 Task: Enable the option "Show shoutcast adult content" in playlist.
Action: Mouse moved to (115, 10)
Screenshot: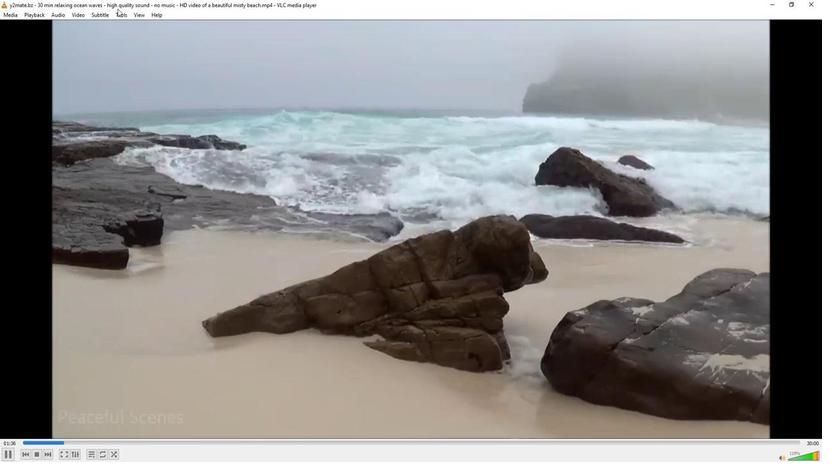 
Action: Mouse pressed left at (115, 10)
Screenshot: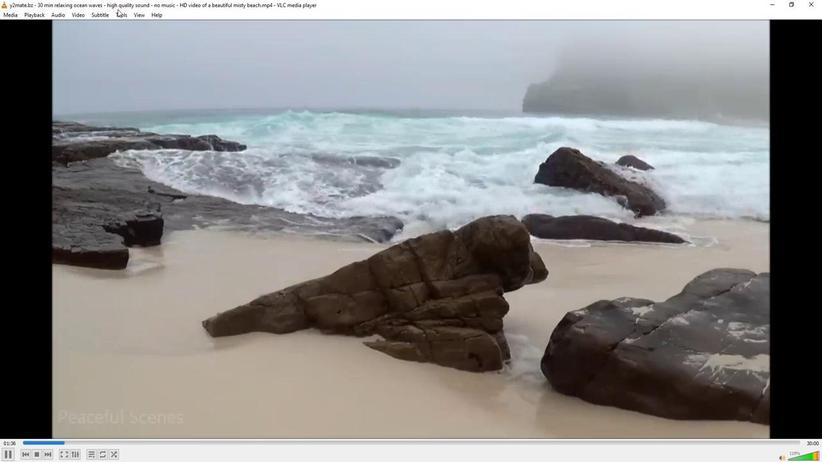 
Action: Mouse moved to (115, 11)
Screenshot: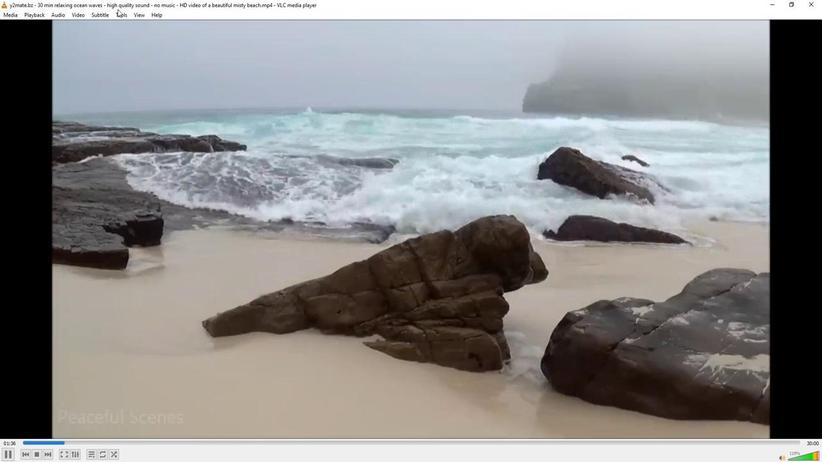 
Action: Mouse pressed left at (115, 11)
Screenshot: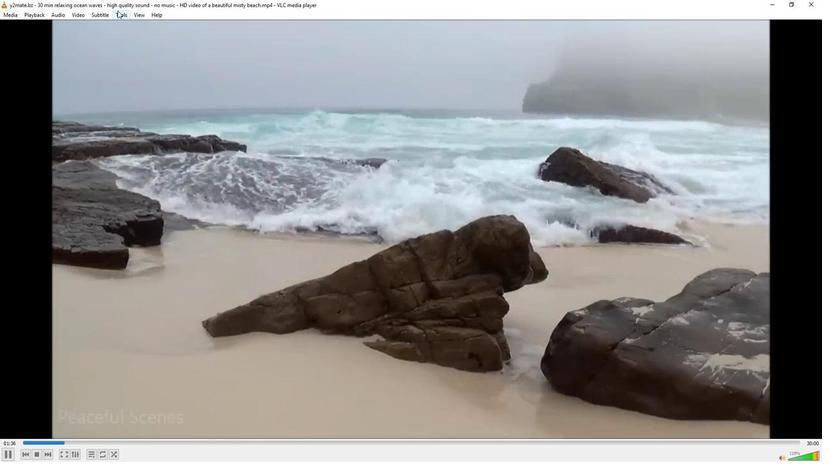 
Action: Mouse moved to (131, 115)
Screenshot: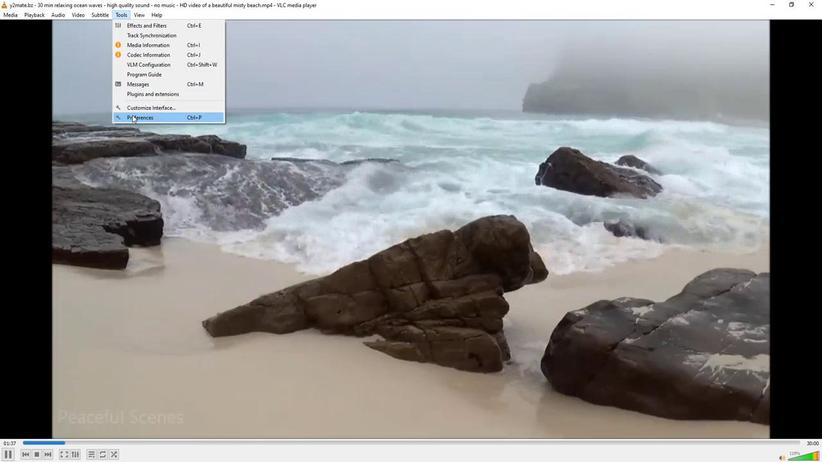 
Action: Mouse pressed left at (131, 115)
Screenshot: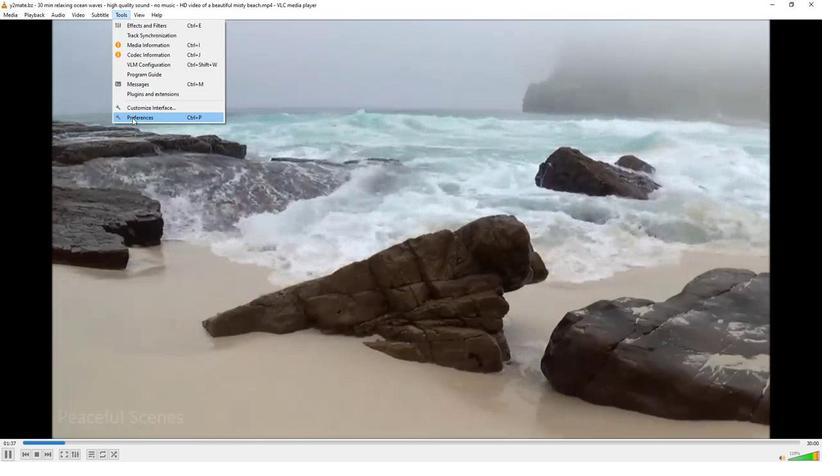 
Action: Mouse moved to (231, 341)
Screenshot: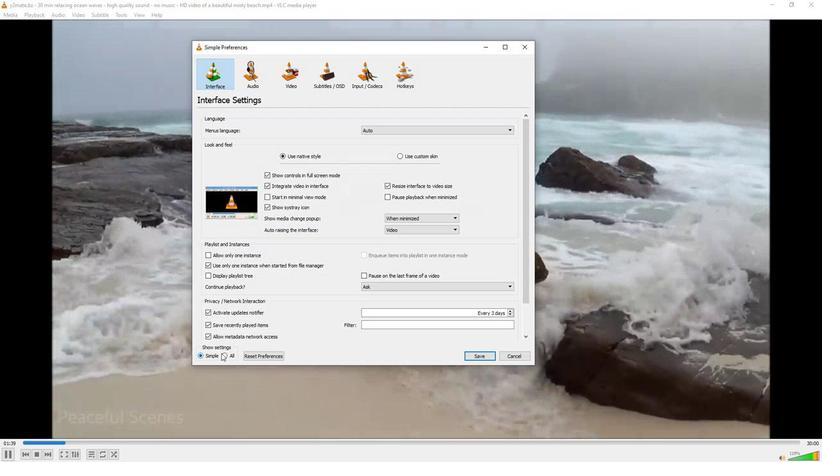 
Action: Mouse pressed left at (231, 341)
Screenshot: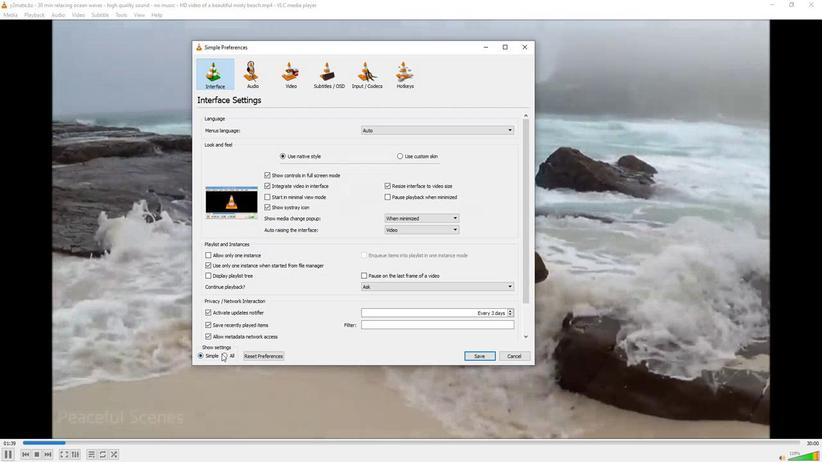 
Action: Mouse moved to (223, 226)
Screenshot: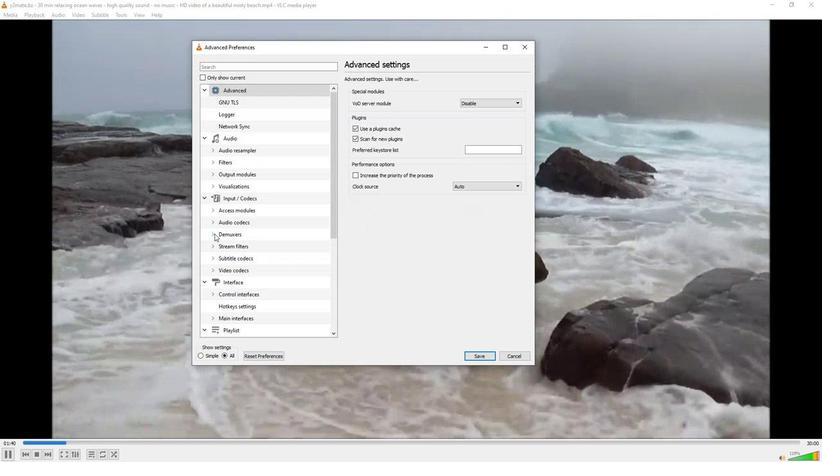 
Action: Mouse pressed left at (223, 226)
Screenshot: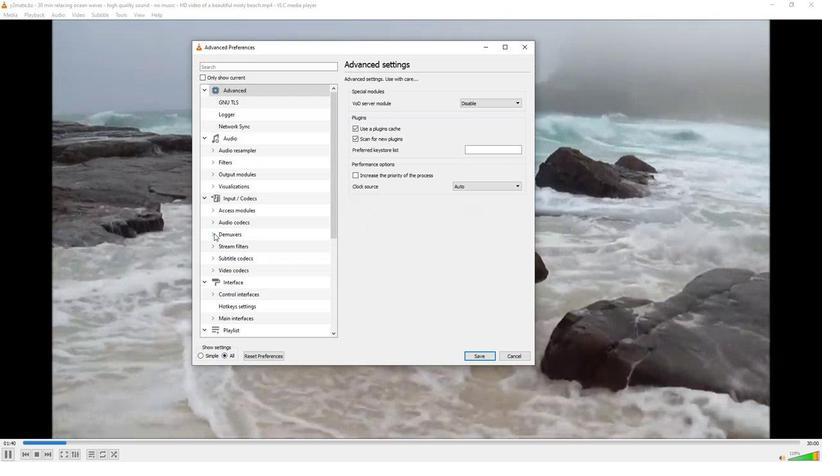 
Action: Mouse moved to (246, 250)
Screenshot: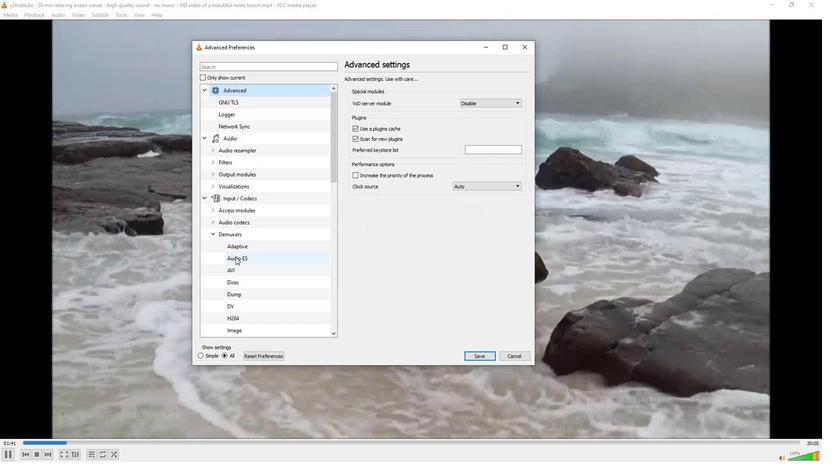 
Action: Mouse scrolled (246, 249) with delta (0, 0)
Screenshot: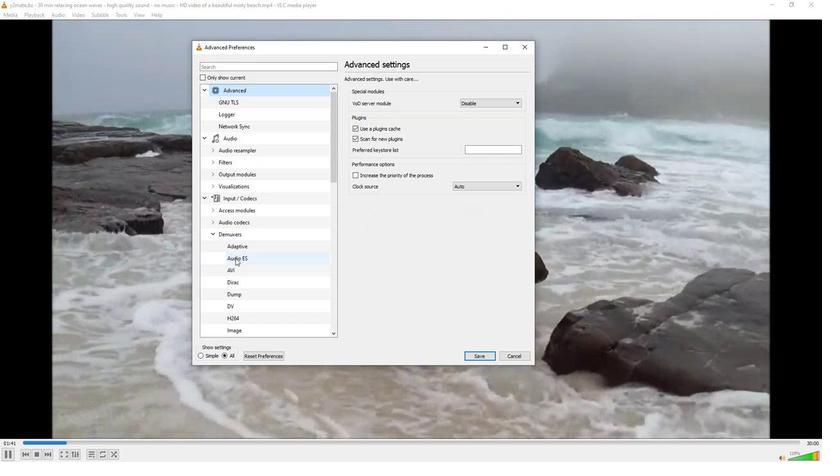 
Action: Mouse scrolled (246, 249) with delta (0, 0)
Screenshot: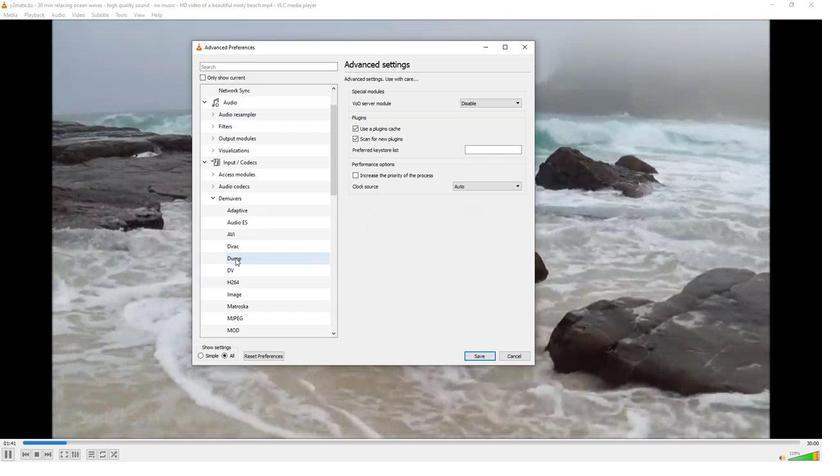 
Action: Mouse moved to (262, 314)
Screenshot: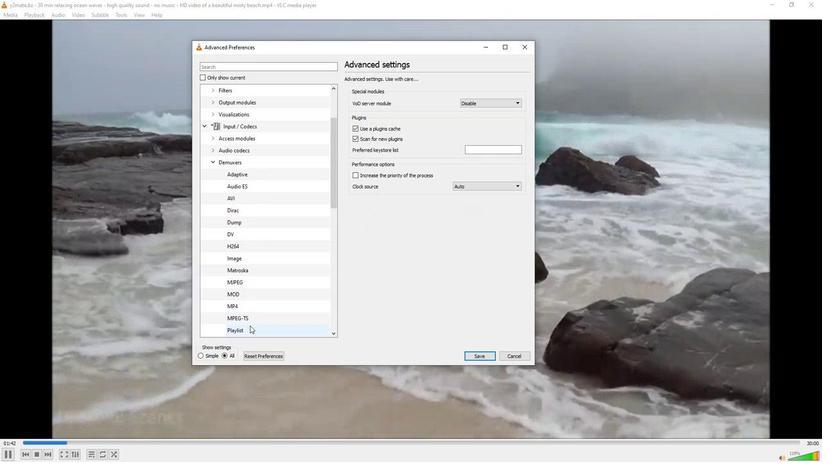 
Action: Mouse pressed left at (262, 314)
Screenshot: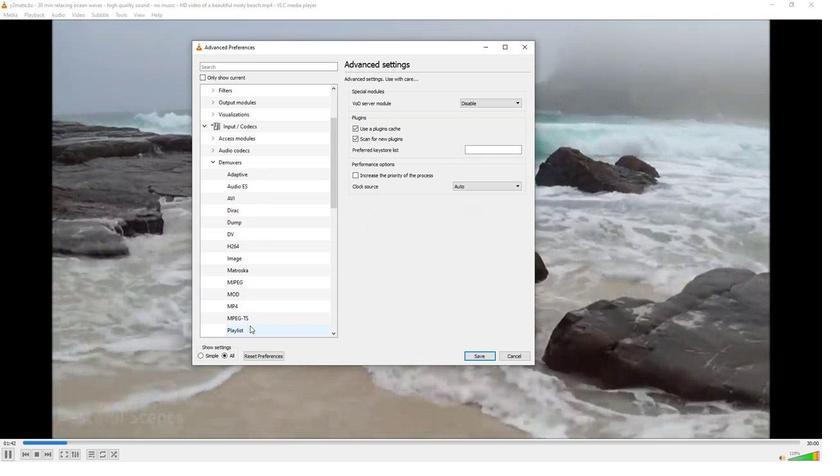 
Action: Mouse moved to (376, 98)
Screenshot: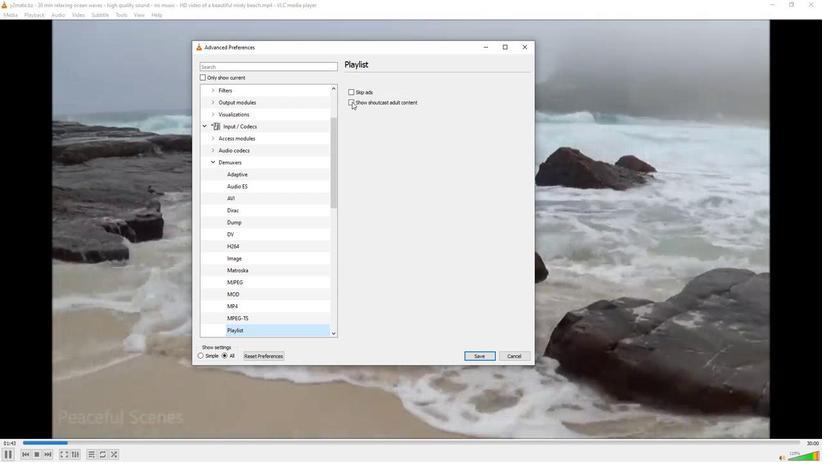 
Action: Mouse pressed left at (376, 98)
Screenshot: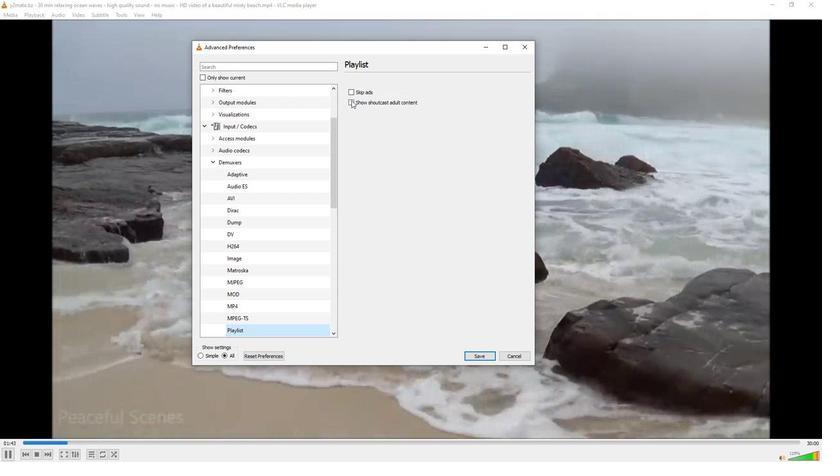 
Action: Mouse moved to (378, 121)
Screenshot: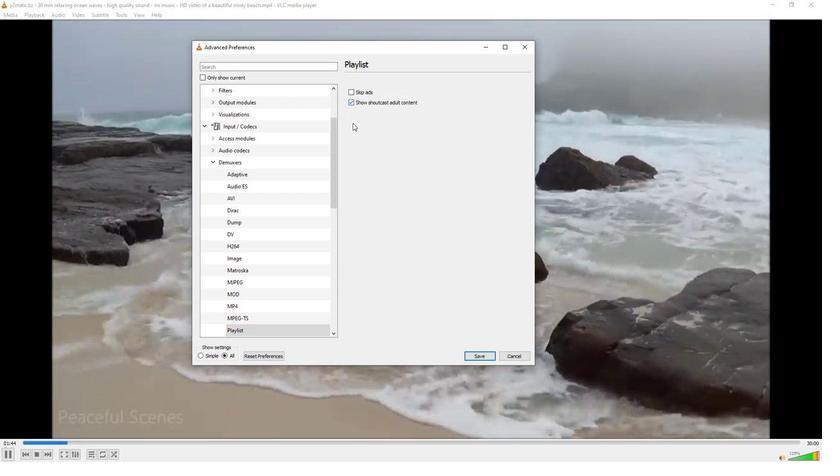 
